 Task: Create a section Fast Lane and in the section, add a milestone Virtual Reality (VR) Development in the project AuroraStream
Action: Mouse moved to (201, 397)
Screenshot: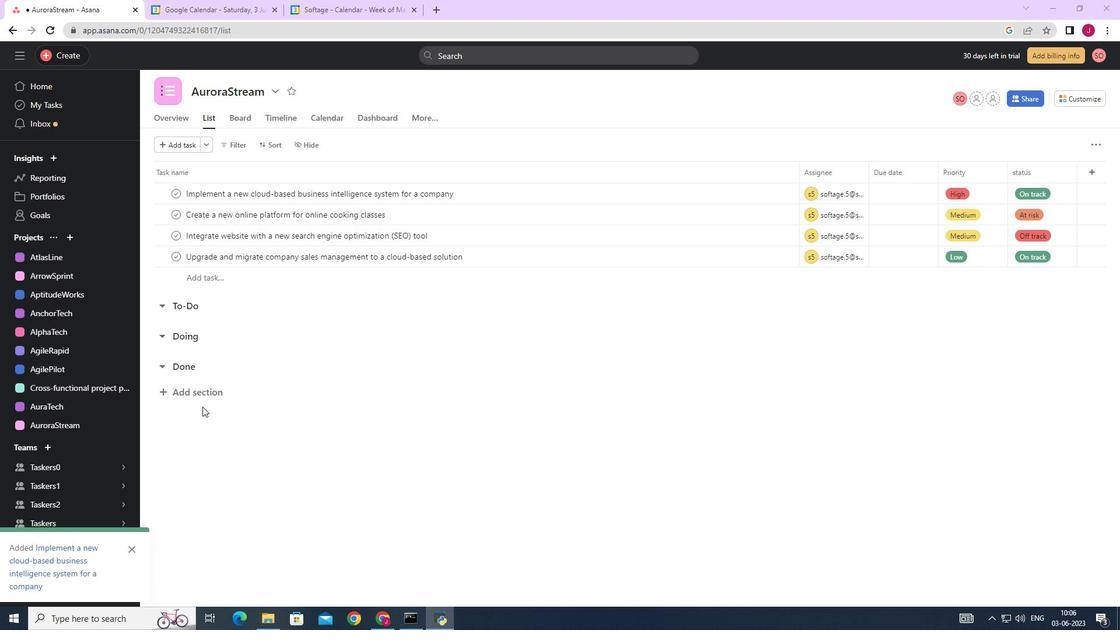 
Action: Mouse pressed left at (201, 397)
Screenshot: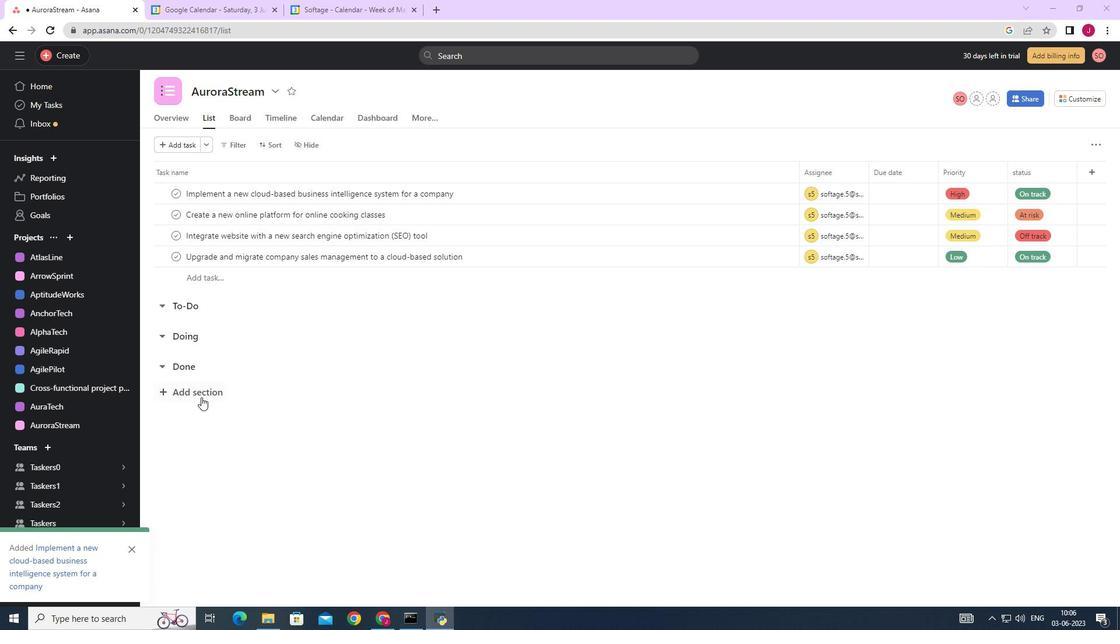 
Action: Mouse moved to (200, 397)
Screenshot: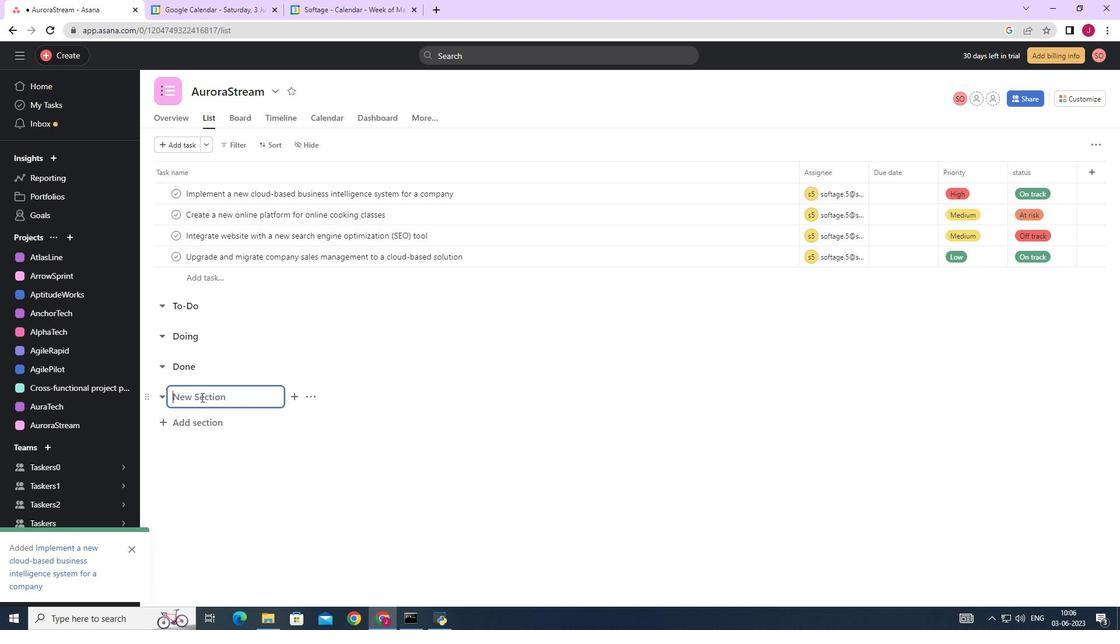 
Action: Key pressed <Key.caps_lock>F<Key.caps_lock>ast<Key.space><Key.caps_lock>L<Key.caps_lock>ane<Key.enter><Key.caps_lock>V<Key.caps_lock>irtual<Key.space><Key.caps_lock>R<Key.caps_lock>eality<Key.space><Key.shift_r>(<Key.caps_lock>VR<Key.shift_r><Key.shift_r><Key.shift_r><Key.shift_r>)<Key.space><Key.caps_lock><Key.caps_lock>D<Key.caps_lock>evelopment
Screenshot: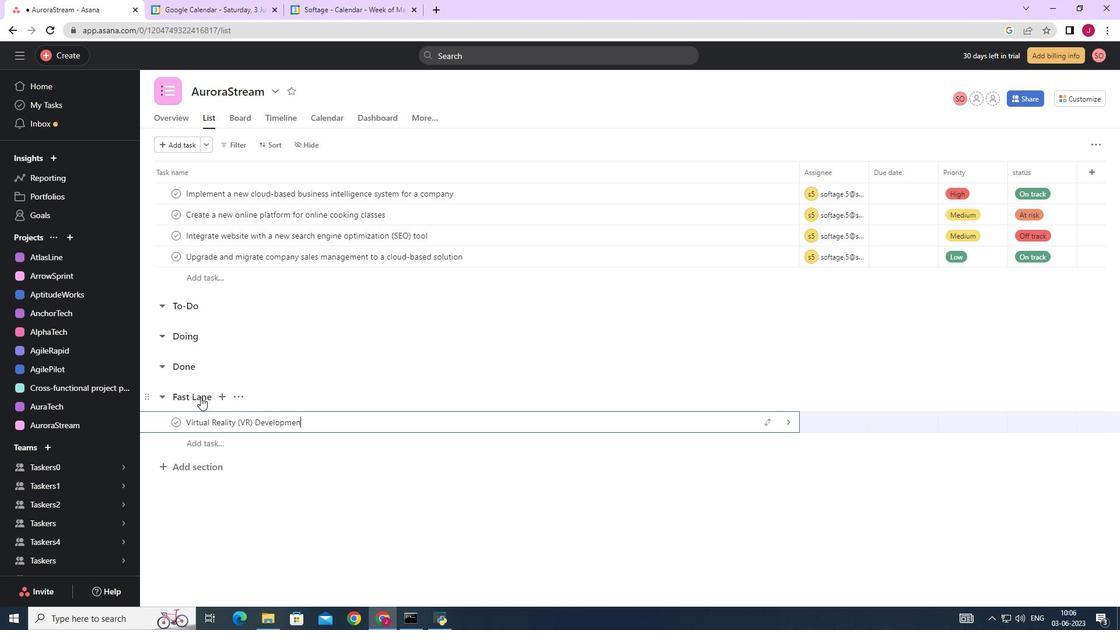 
Action: Mouse moved to (788, 423)
Screenshot: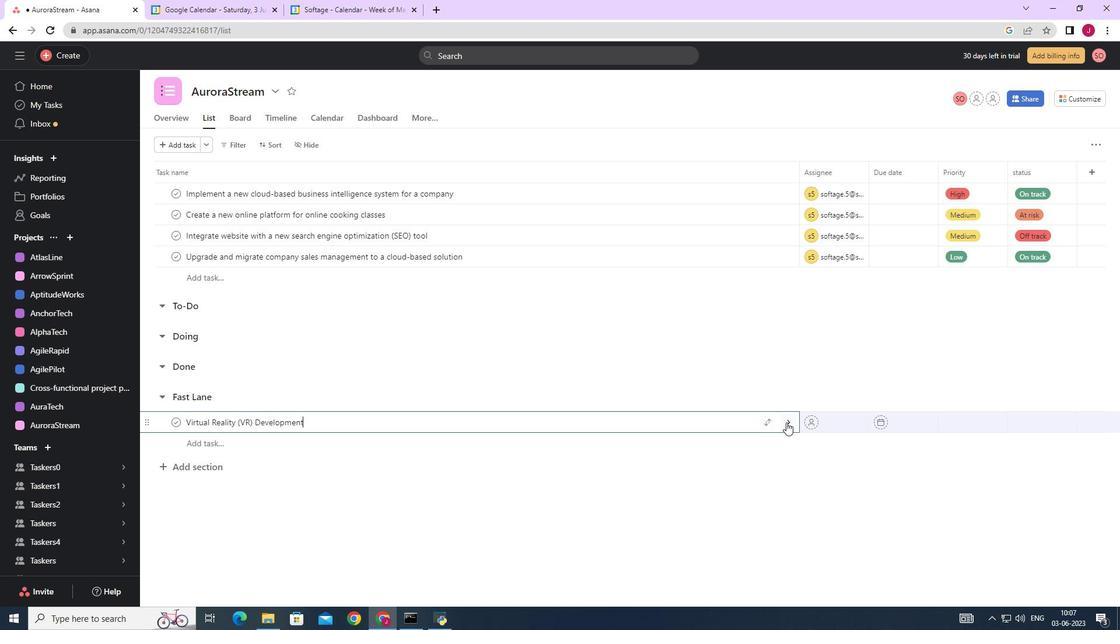 
Action: Mouse pressed left at (788, 423)
Screenshot: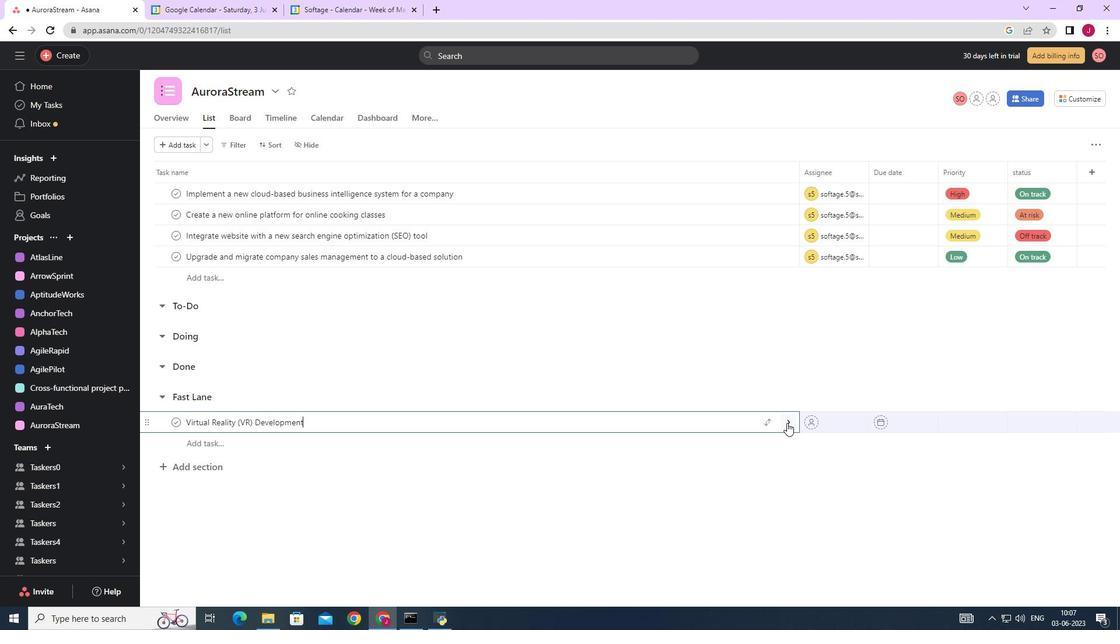 
Action: Mouse moved to (1078, 142)
Screenshot: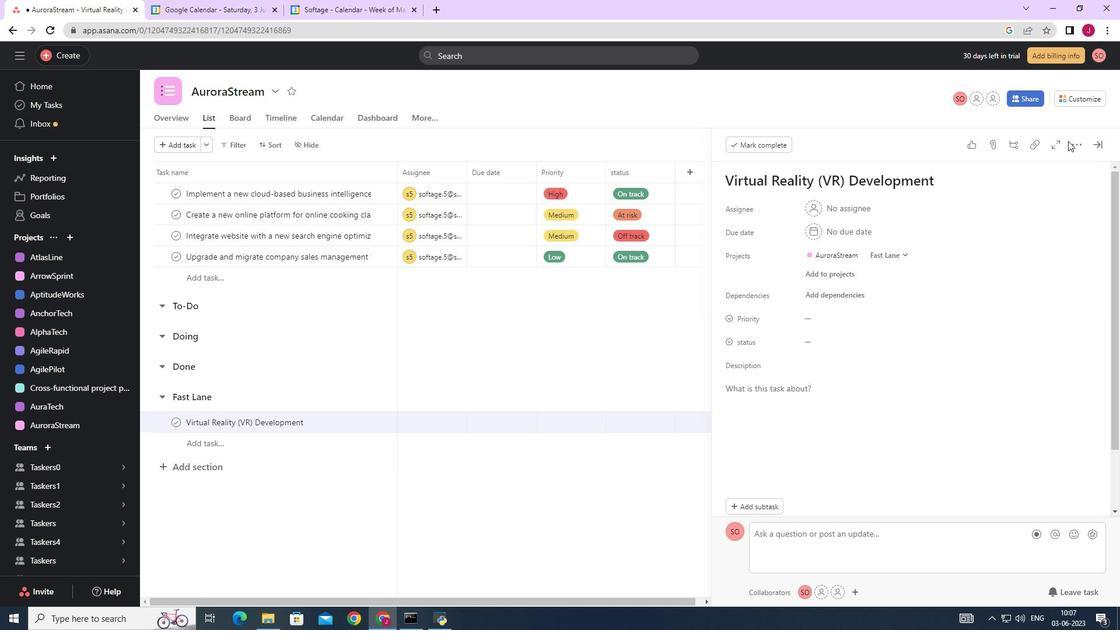 
Action: Mouse pressed left at (1078, 142)
Screenshot: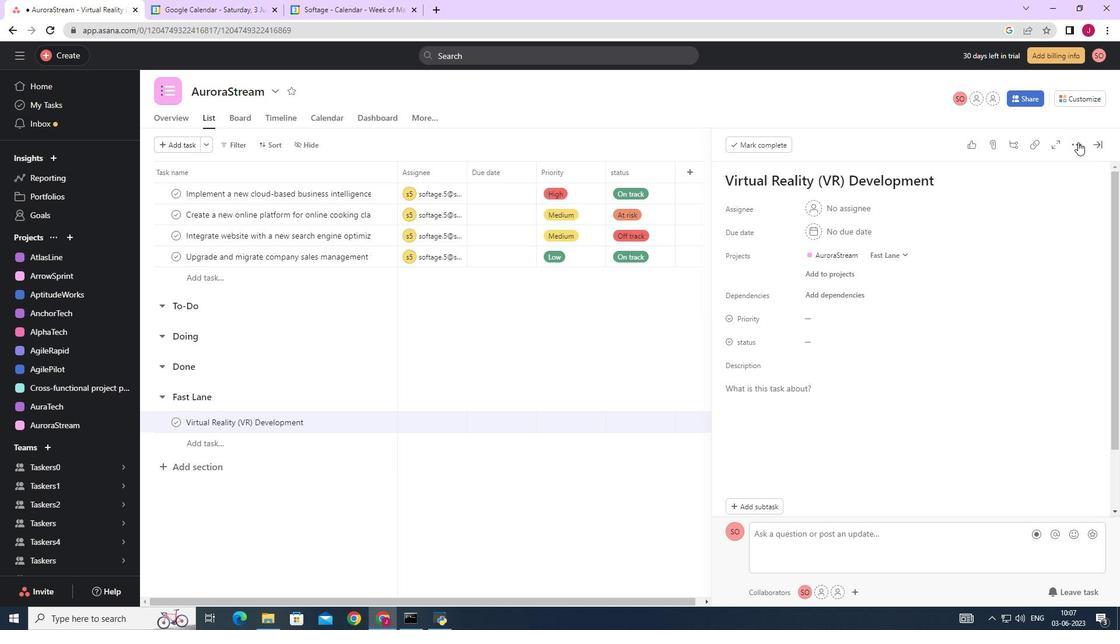 
Action: Mouse moved to (984, 189)
Screenshot: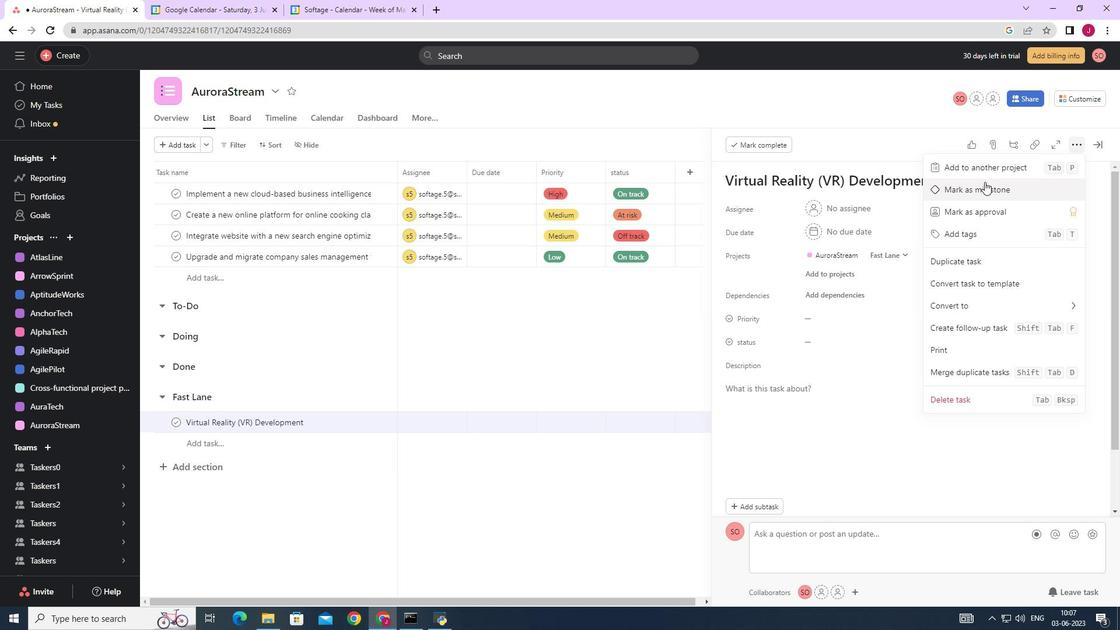 
Action: Mouse pressed left at (984, 189)
Screenshot: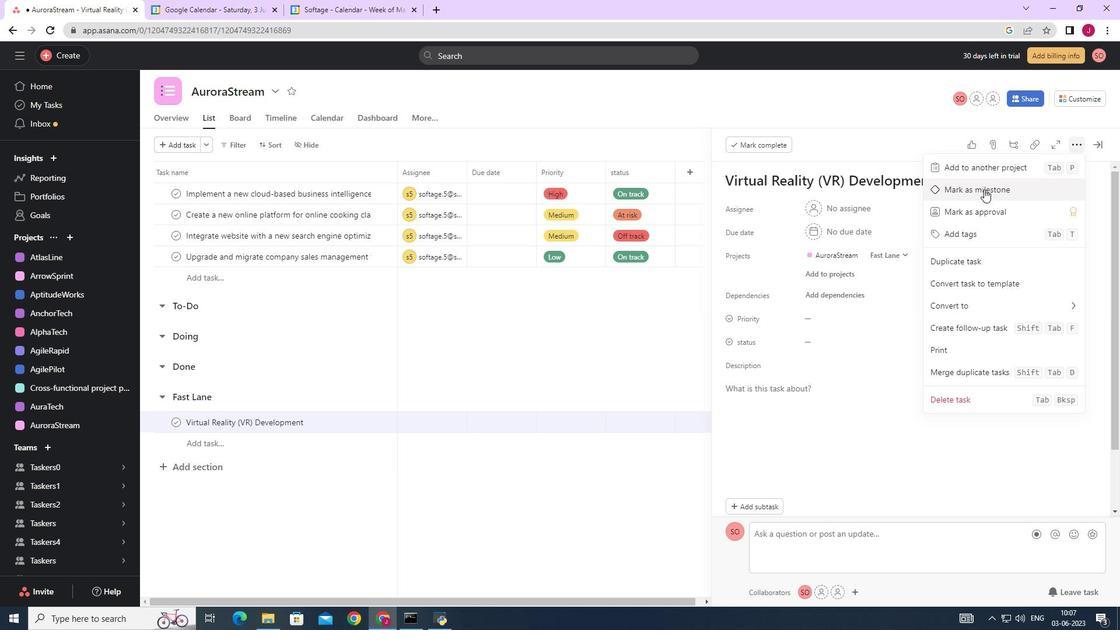 
Action: Mouse moved to (1099, 142)
Screenshot: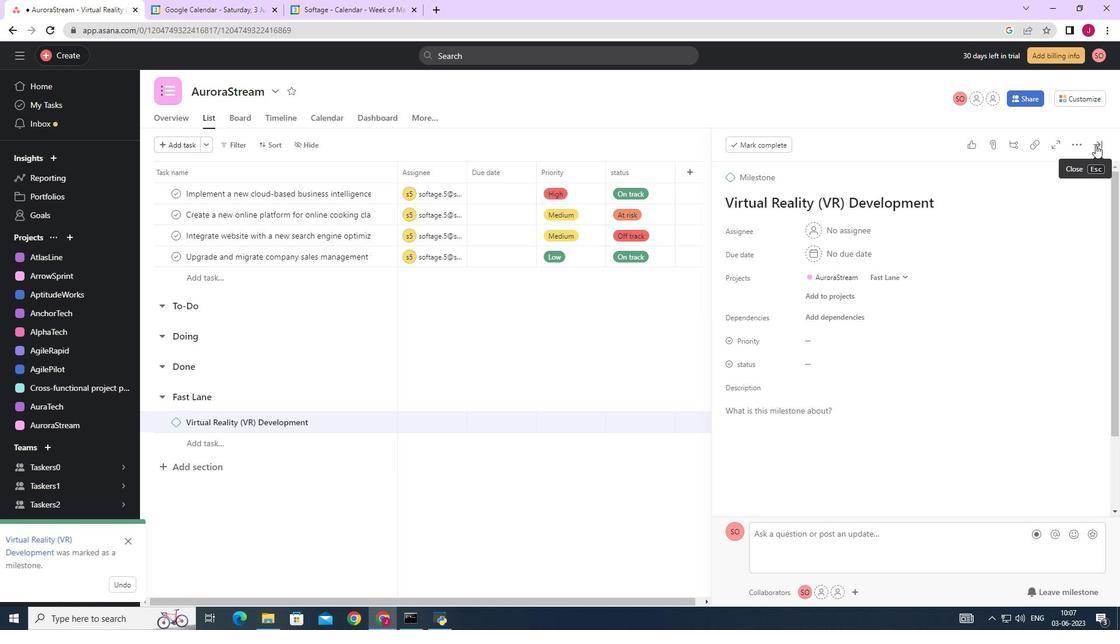 
Action: Mouse pressed left at (1099, 142)
Screenshot: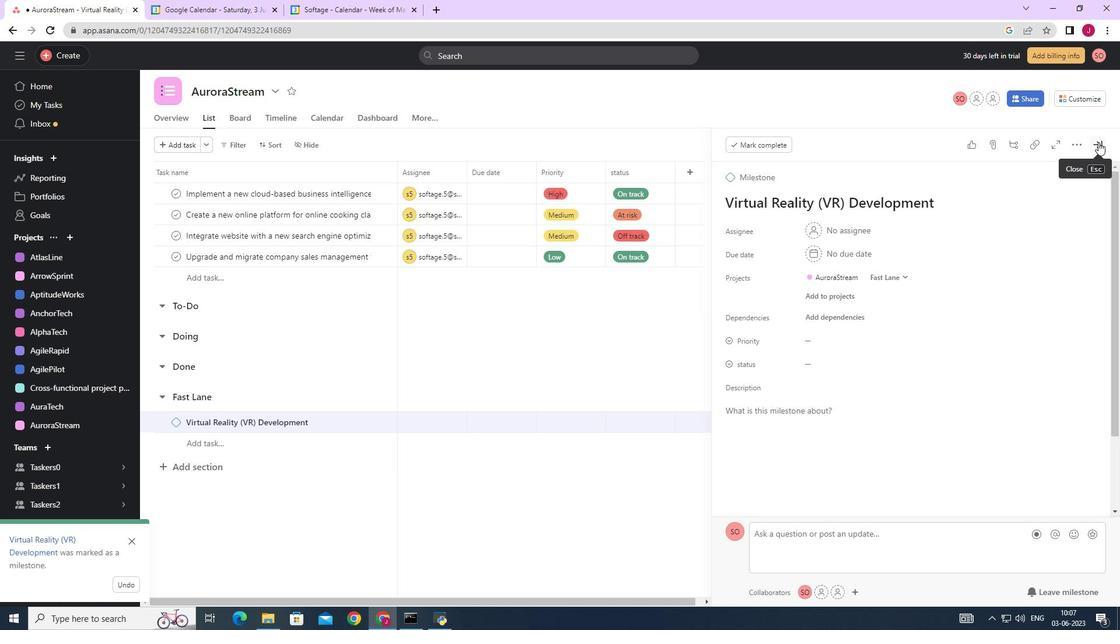 
Action: Mouse moved to (1057, 159)
Screenshot: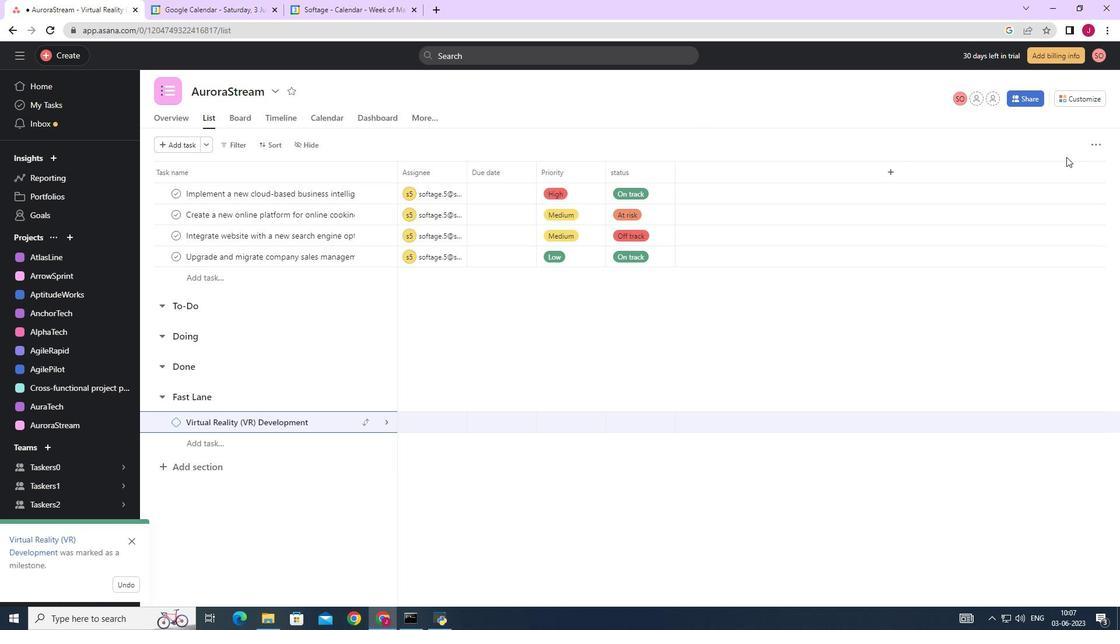 
